 Task: Create a team Taskers with privacy Public and members softage.1@softage.net, softage.2@softage.net, softage.3@softage.net, softage.4@softage.net, softage.5@softage.net and assign admin to softage.1@softage.net
Action: Mouse moved to (965, 49)
Screenshot: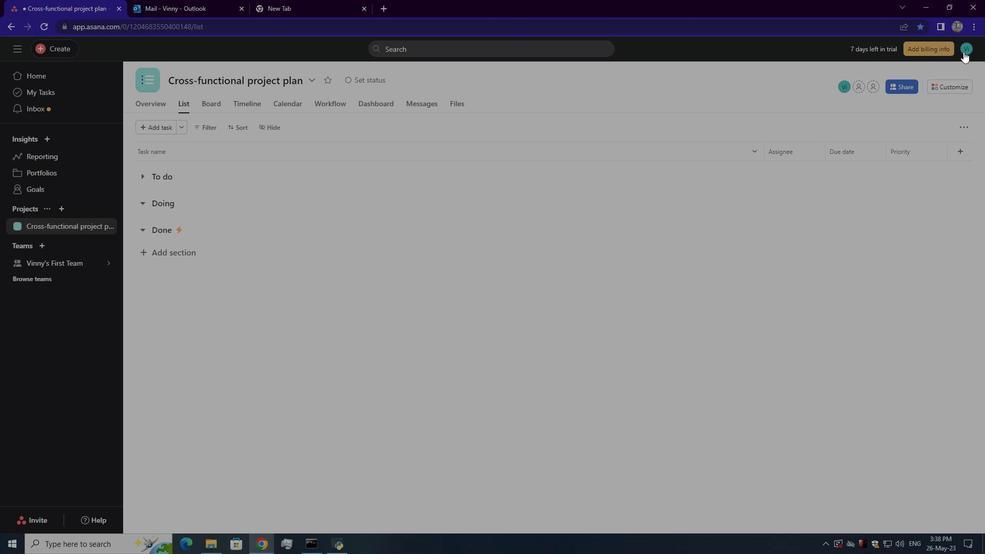 
Action: Mouse pressed left at (965, 49)
Screenshot: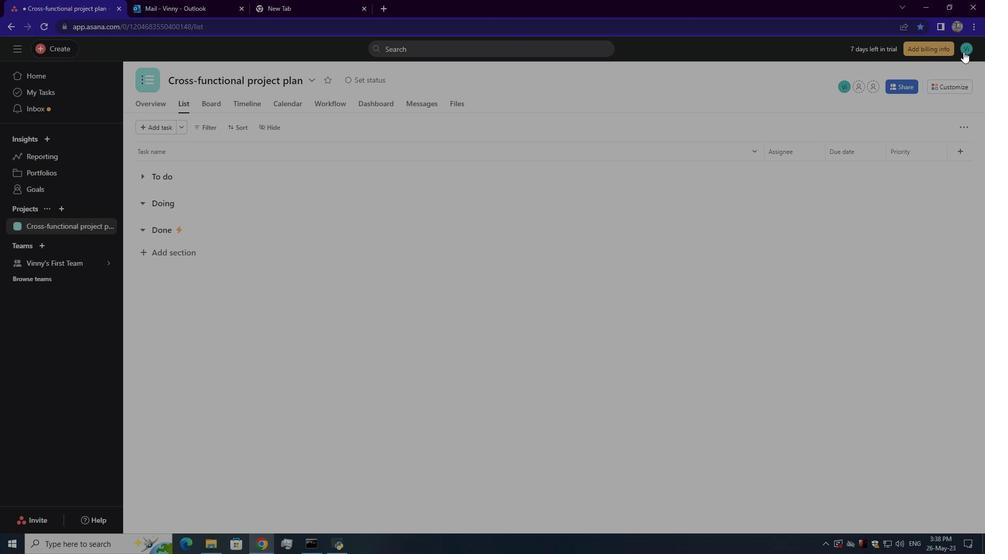
Action: Mouse moved to (779, 138)
Screenshot: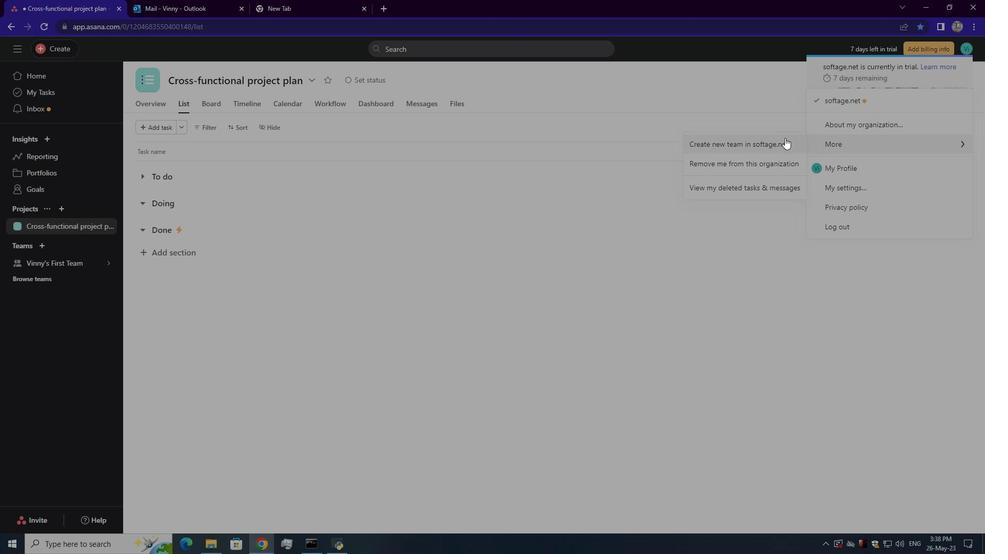 
Action: Mouse pressed left at (779, 138)
Screenshot: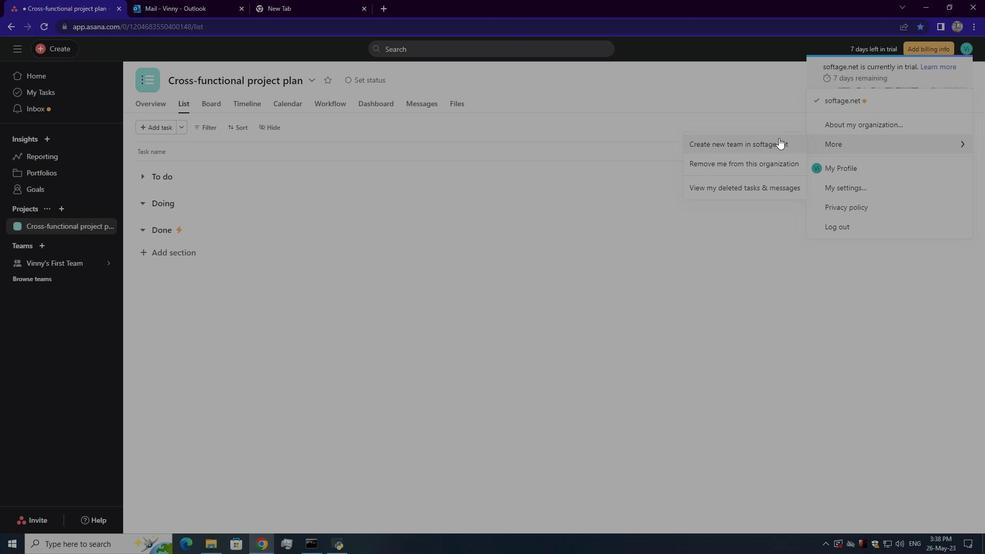 
Action: Mouse moved to (282, 148)
Screenshot: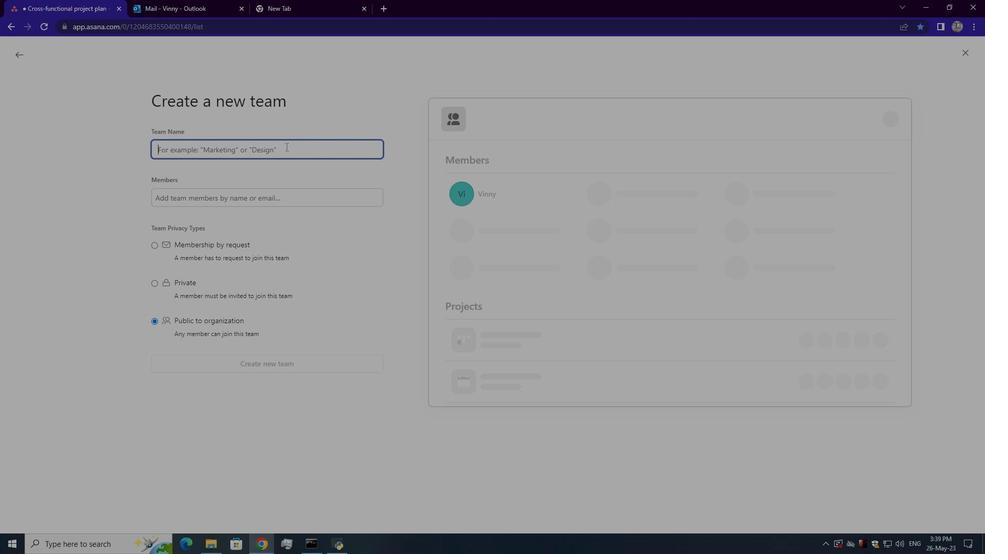 
Action: Mouse pressed left at (282, 148)
Screenshot: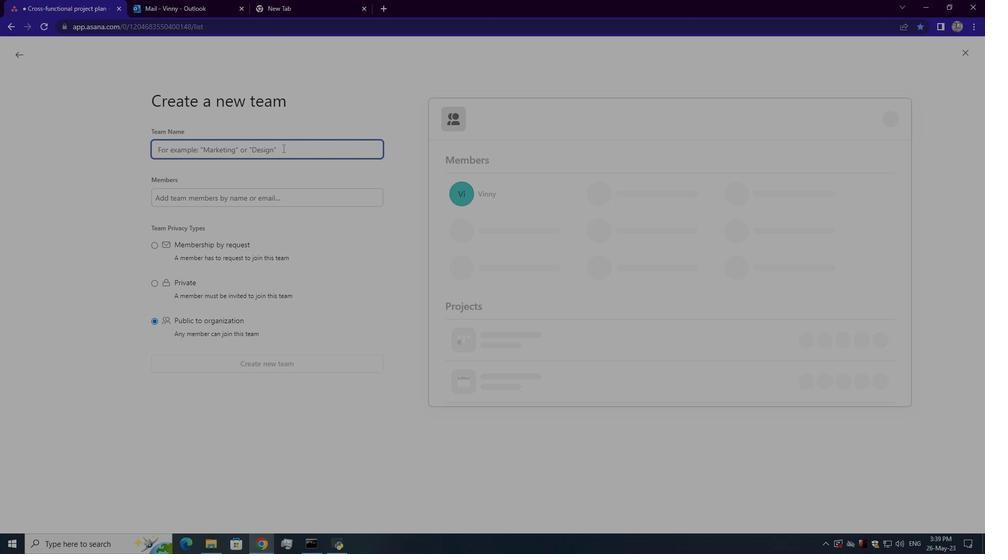 
Action: Key pressed <Key.shift><Key.shift><Key.shift><Key.shift><Key.shift><Key.shift>Taskers
Screenshot: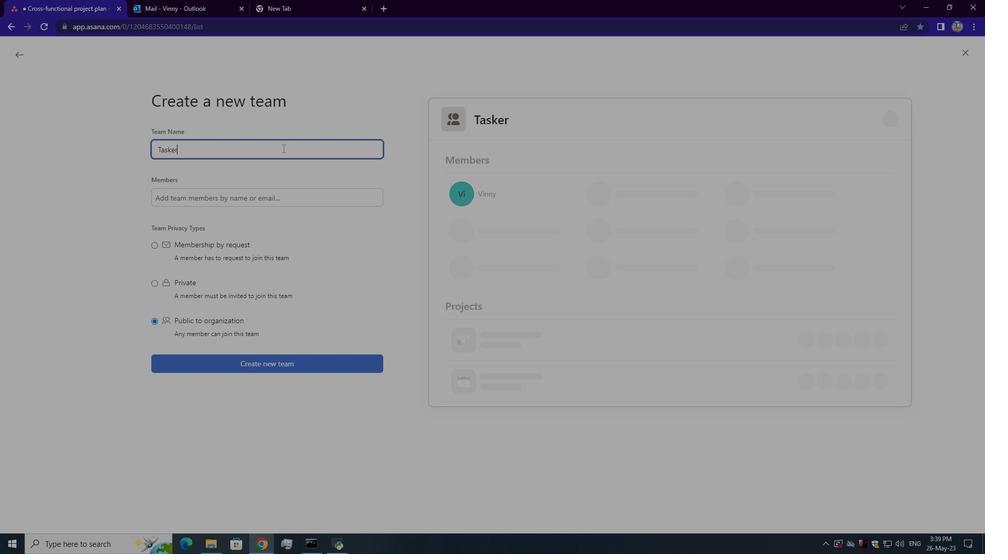 
Action: Mouse moved to (154, 330)
Screenshot: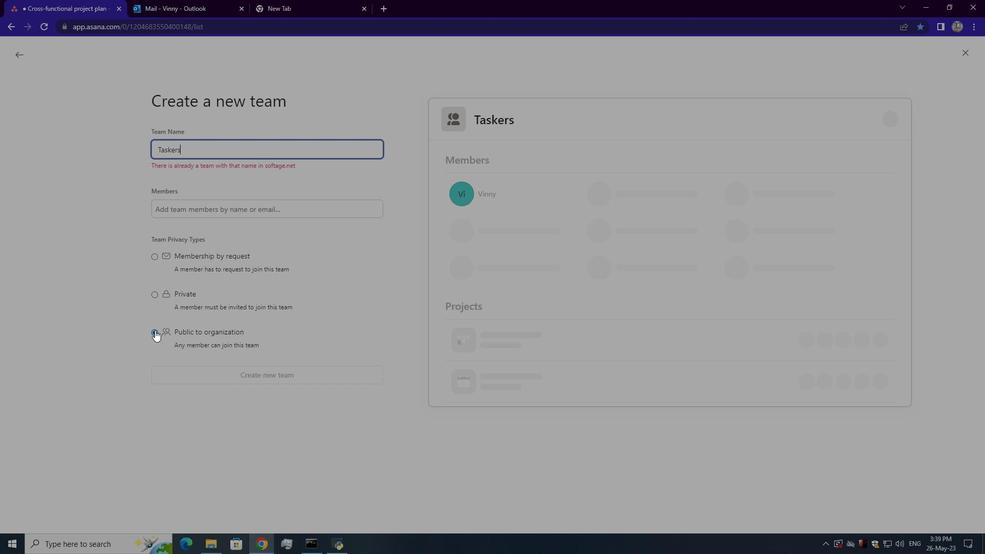 
Action: Mouse pressed left at (154, 330)
Screenshot: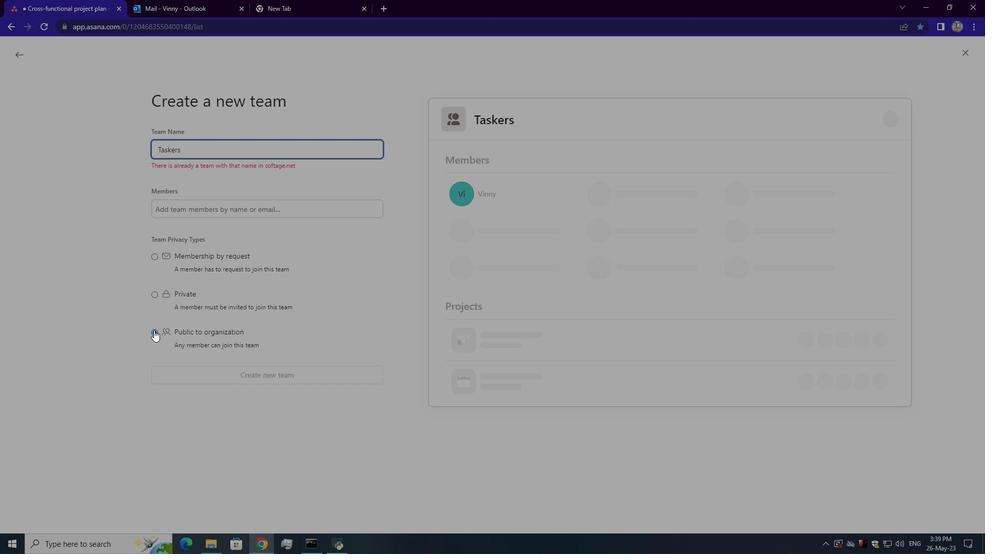 
Action: Mouse moved to (216, 206)
Screenshot: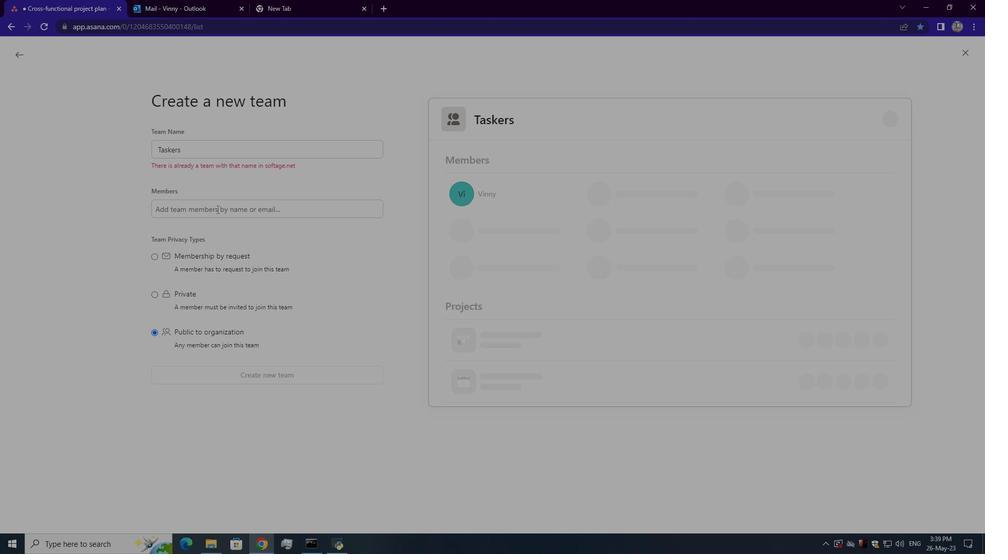 
Action: Mouse pressed left at (216, 206)
Screenshot: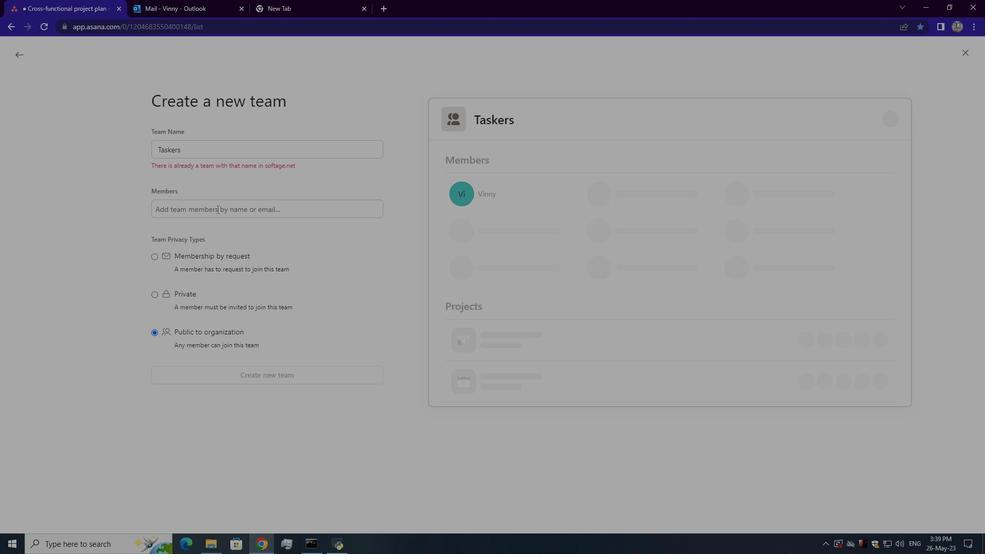 
Action: Key pressed <Key.shift>Softage.1<Key.shift>@softage.m<Key.backspace>net<Key.enter>softage.2<Key.shift>@gmai<Key.backspace><Key.backspace><Key.backspace><Key.backspace>softage.net<Key.enter>softage.3<Key.shift>@softage.net
Screenshot: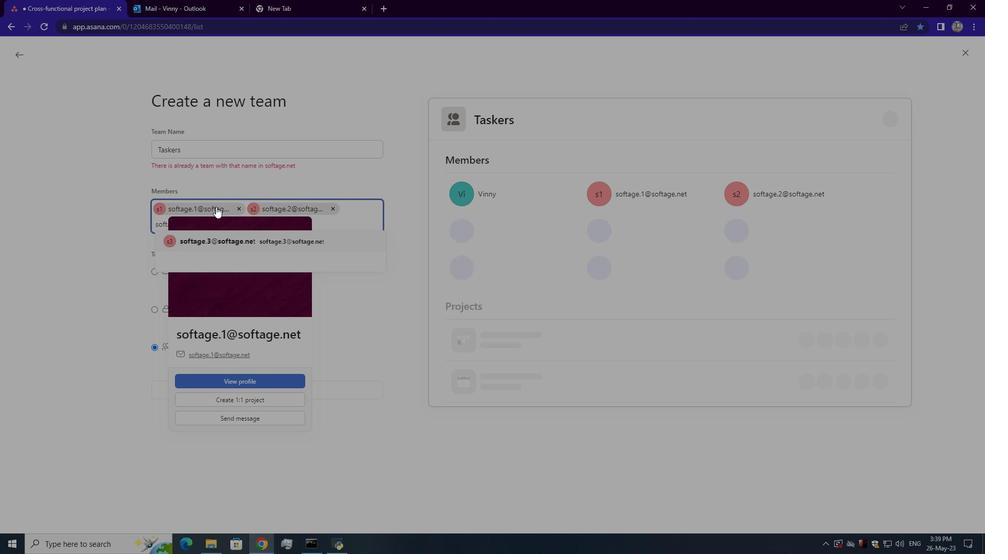 
Action: Mouse moved to (17, 248)
Screenshot: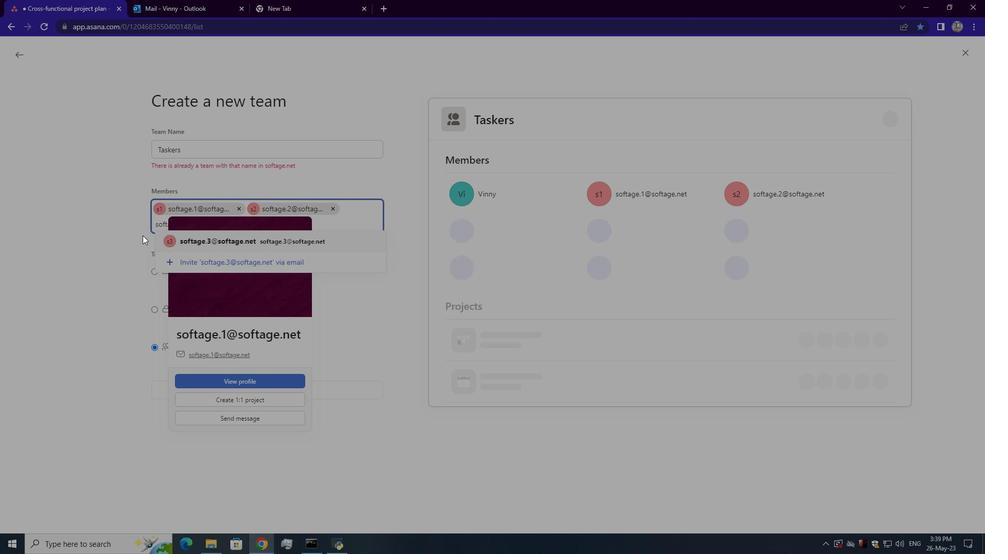 
Action: Key pressed <Key.enter>sift=<Key.backspace><Key.backspace><Key.backspace>=<Key.backspace><Key.backspace>oftage.5<Key.backspace>4<Key.shift>@softage.net<Key.enter>softage.5<Key.shift>@g<Key.backspace>so<Key.backspace>f<Key.backspace>oftage.m<Key.backspace>net<Key.enter>
Screenshot: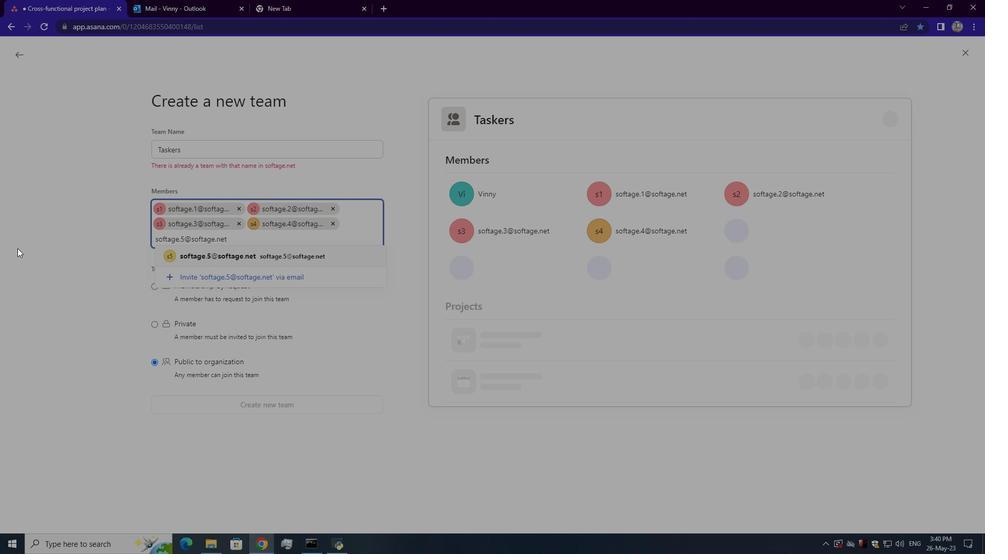 
Action: Mouse moved to (93, 291)
Screenshot: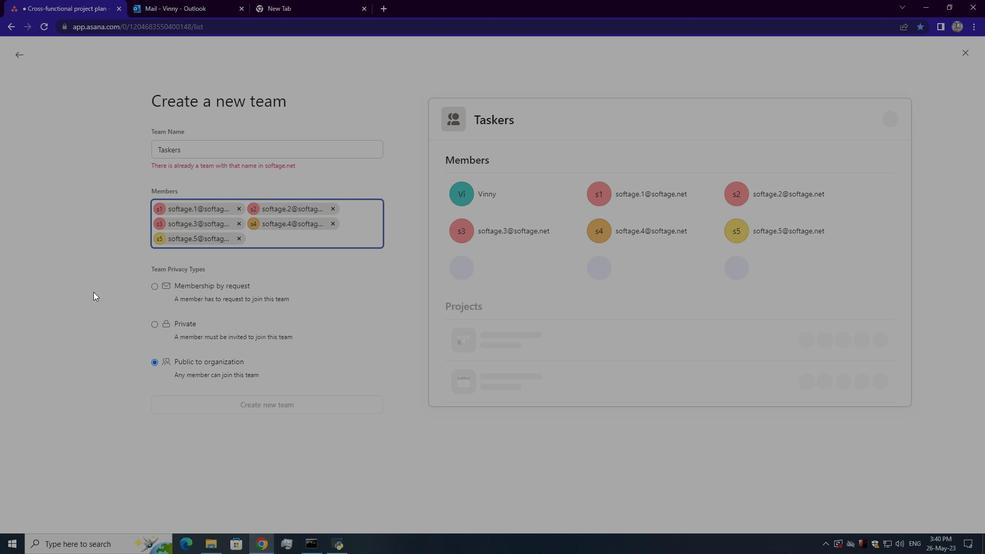 
Action: Mouse pressed left at (93, 291)
Screenshot: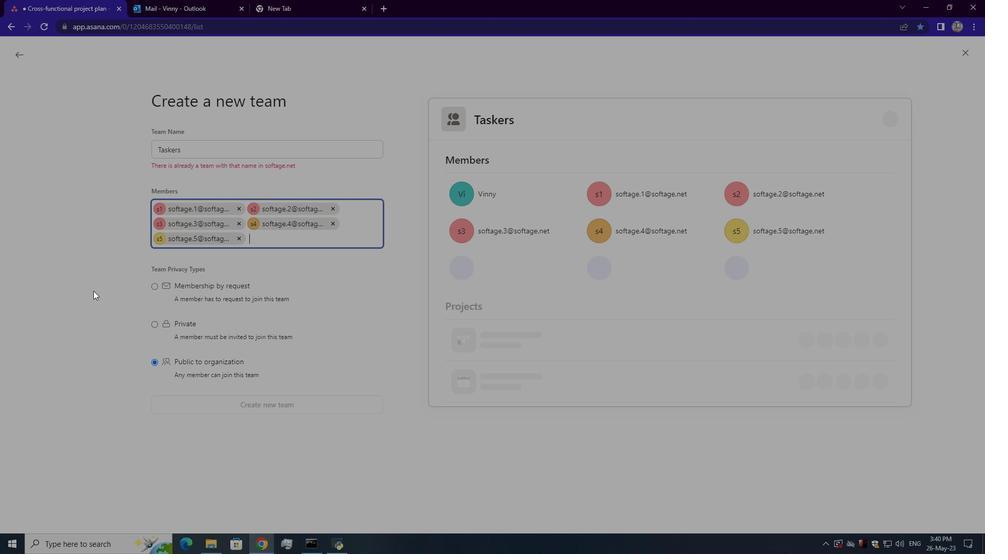
Action: Mouse moved to (200, 147)
Screenshot: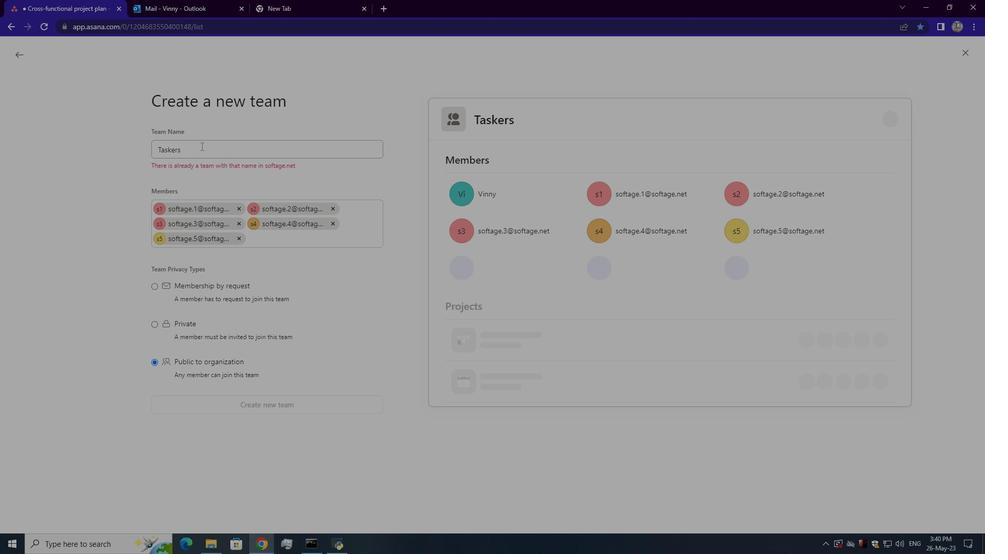 
Action: Mouse pressed left at (200, 147)
Screenshot: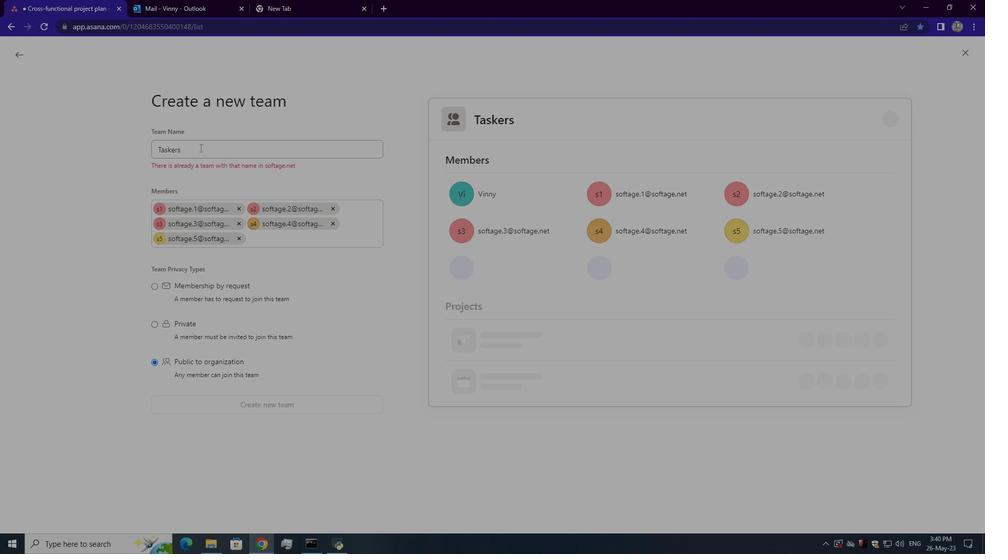 
Action: Key pressed 0
Screenshot: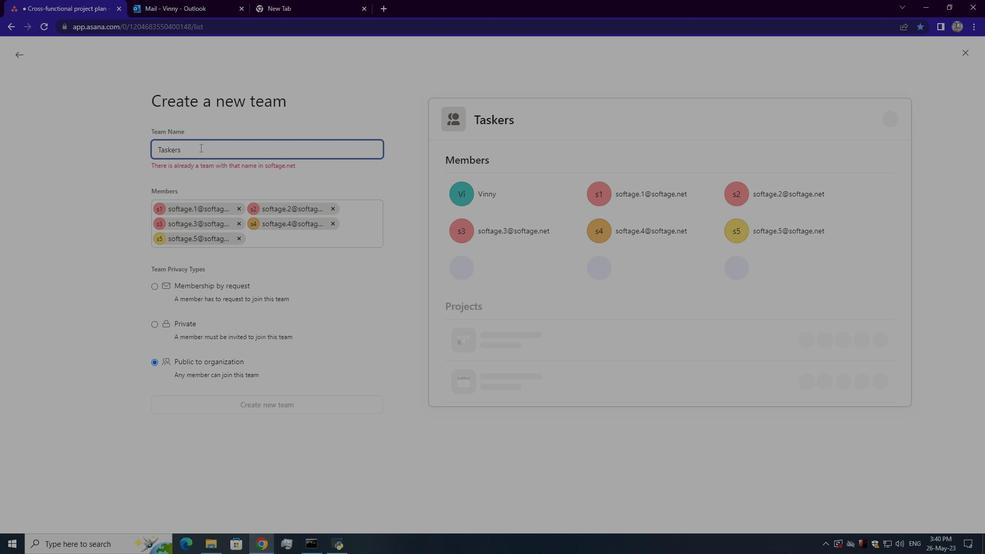 
Action: Mouse moved to (268, 396)
Screenshot: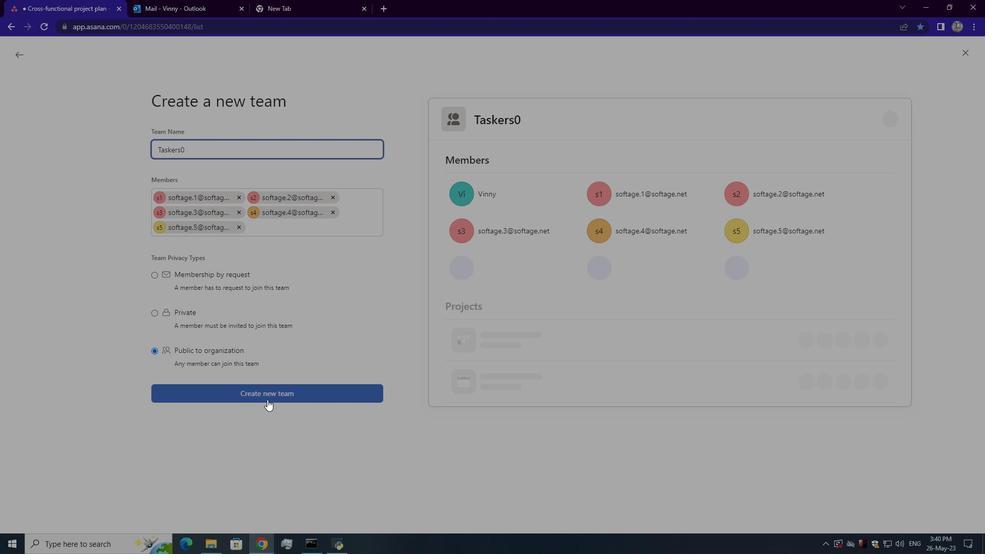 
Action: Mouse pressed left at (268, 396)
Screenshot: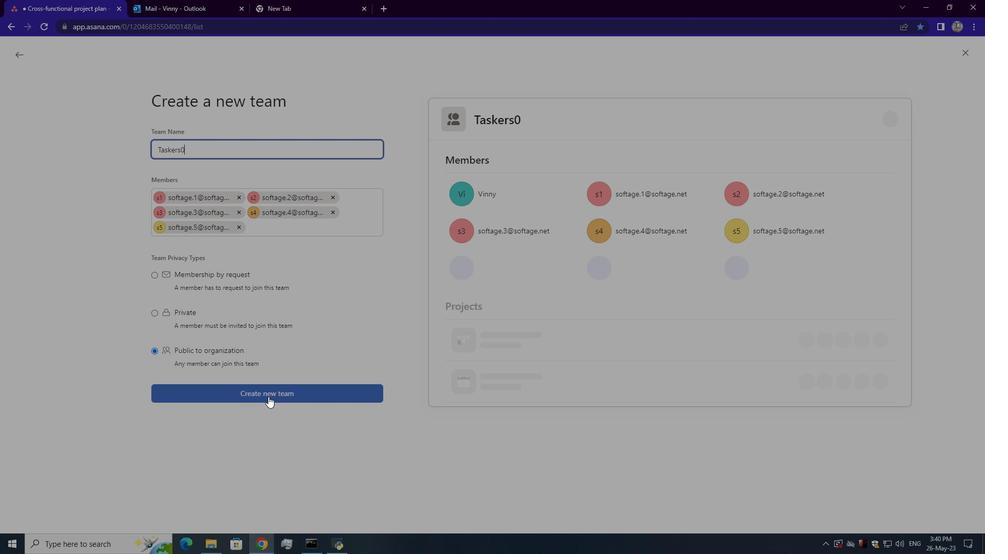 
Action: Mouse moved to (932, 77)
Screenshot: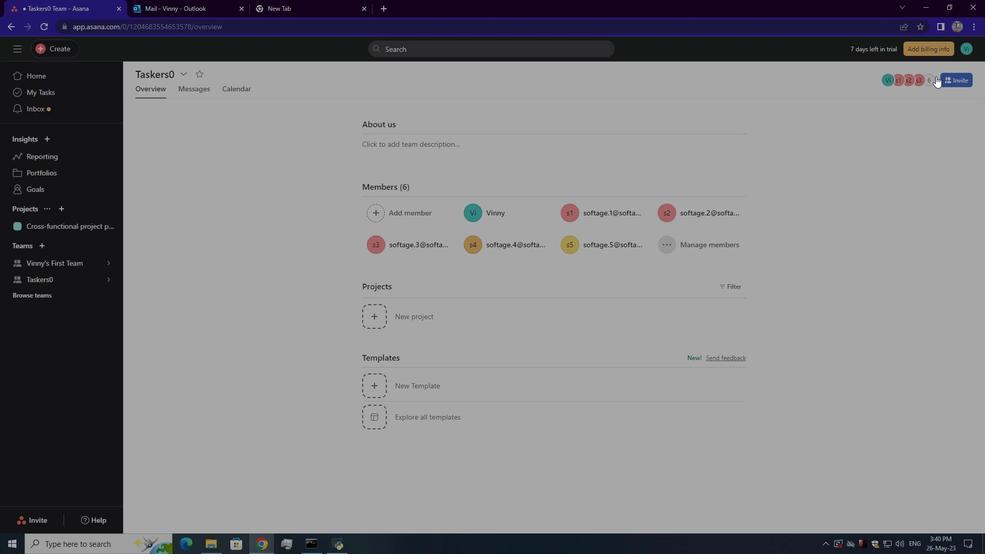 
Action: Mouse pressed left at (932, 77)
Screenshot: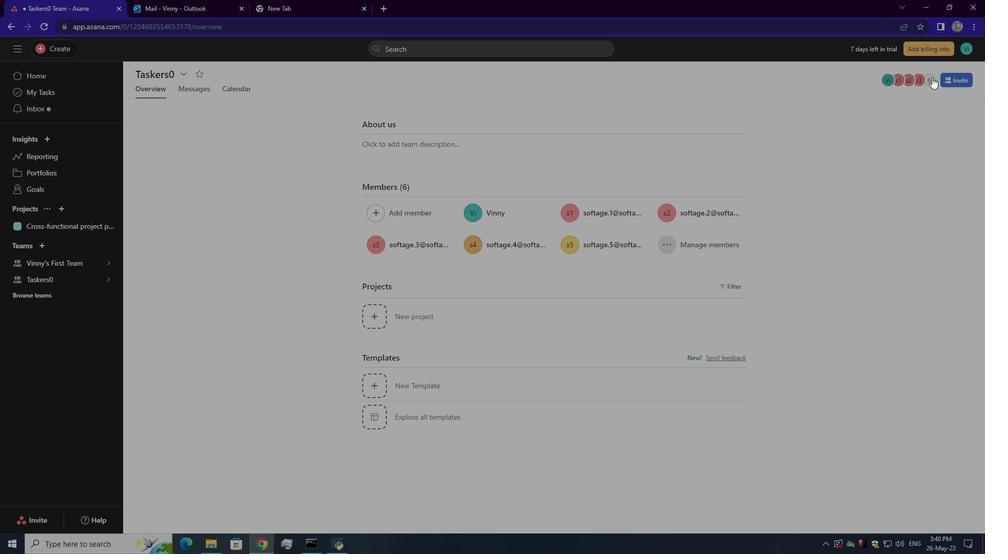 
Action: Mouse moved to (412, 230)
Screenshot: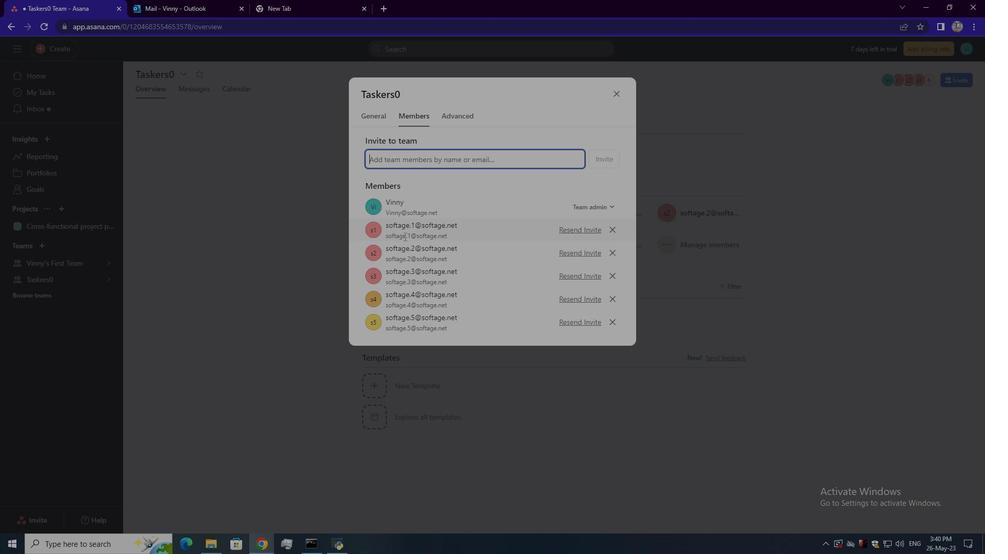 
Action: Mouse pressed left at (412, 230)
Screenshot: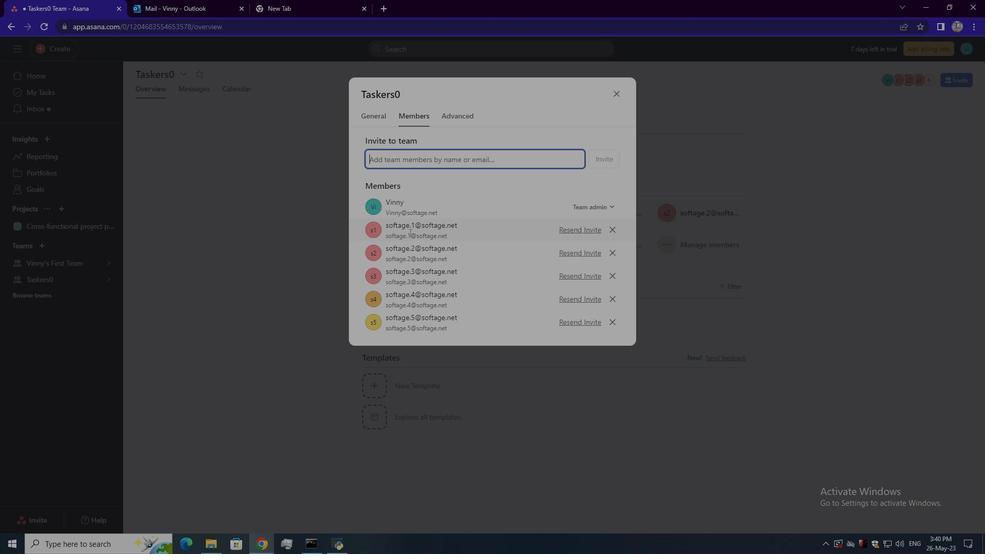 
Action: Mouse moved to (429, 229)
Screenshot: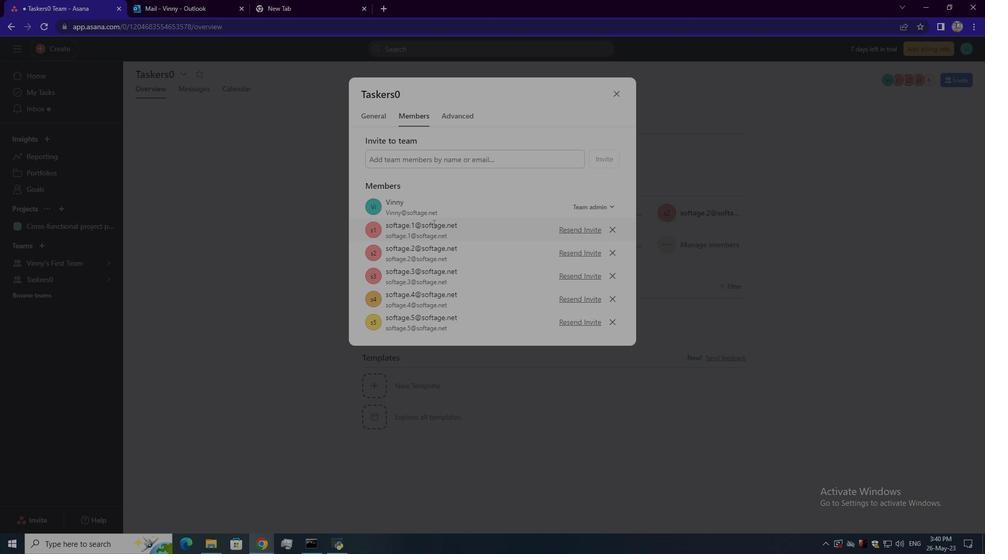 
Action: Mouse pressed left at (429, 229)
Screenshot: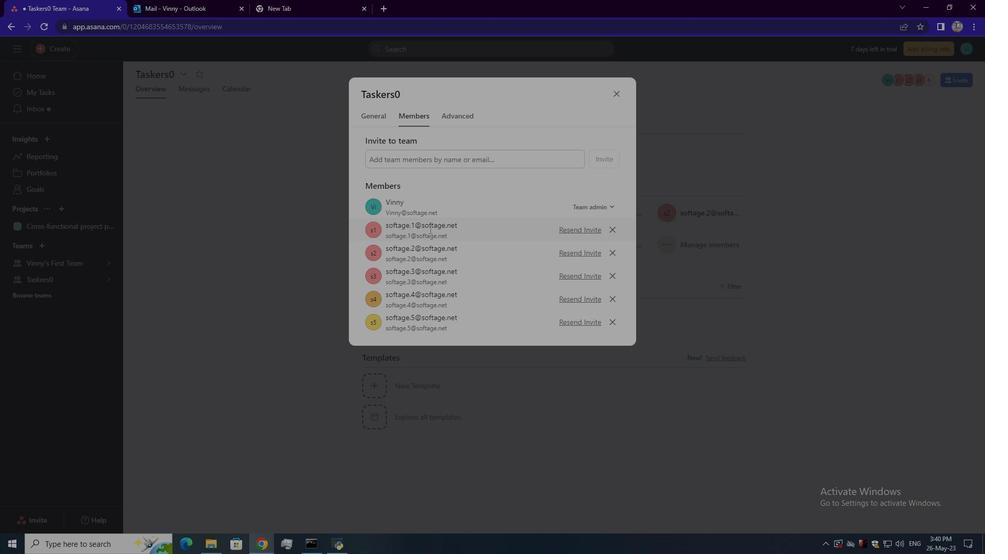 
Action: Mouse moved to (618, 95)
Screenshot: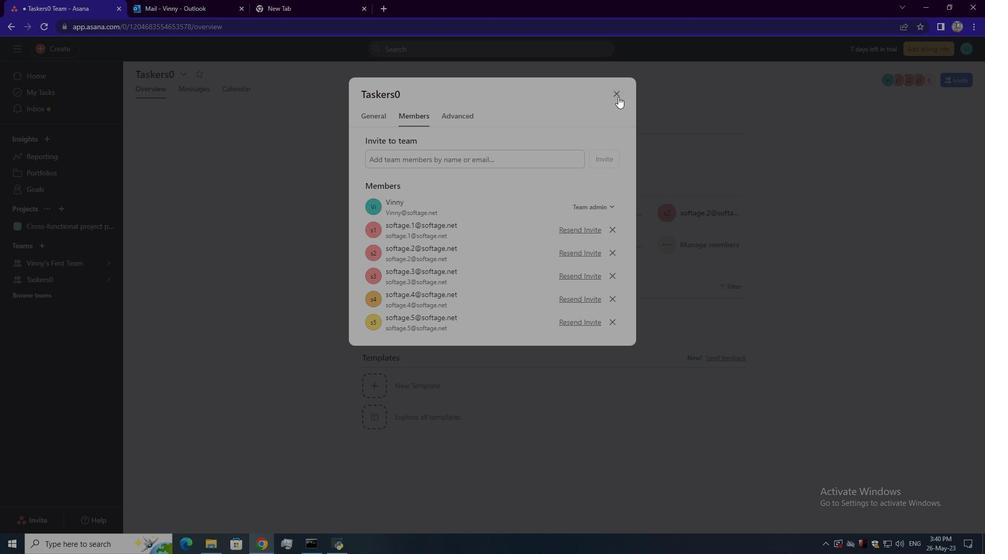 
Action: Mouse pressed left at (618, 95)
Screenshot: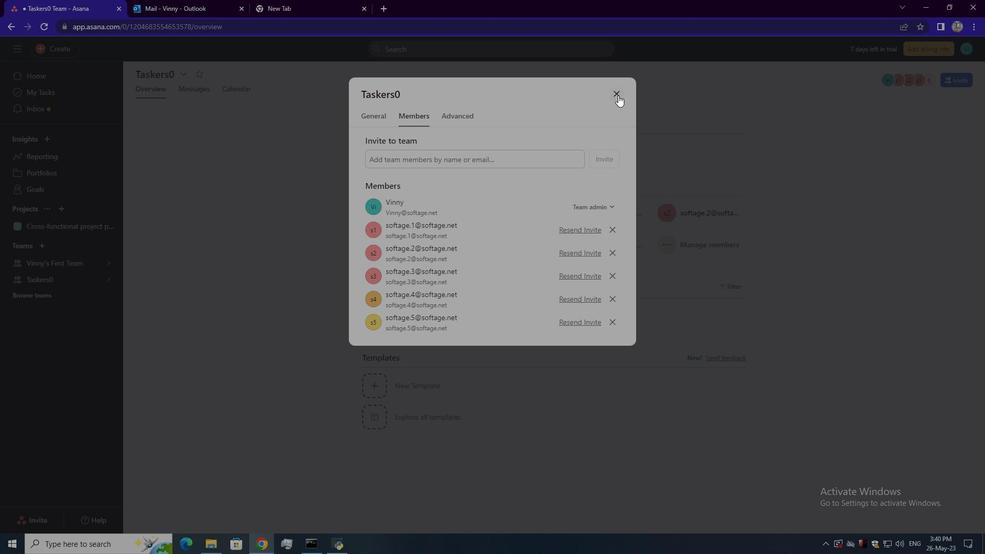 
Action: Mouse moved to (619, 169)
Screenshot: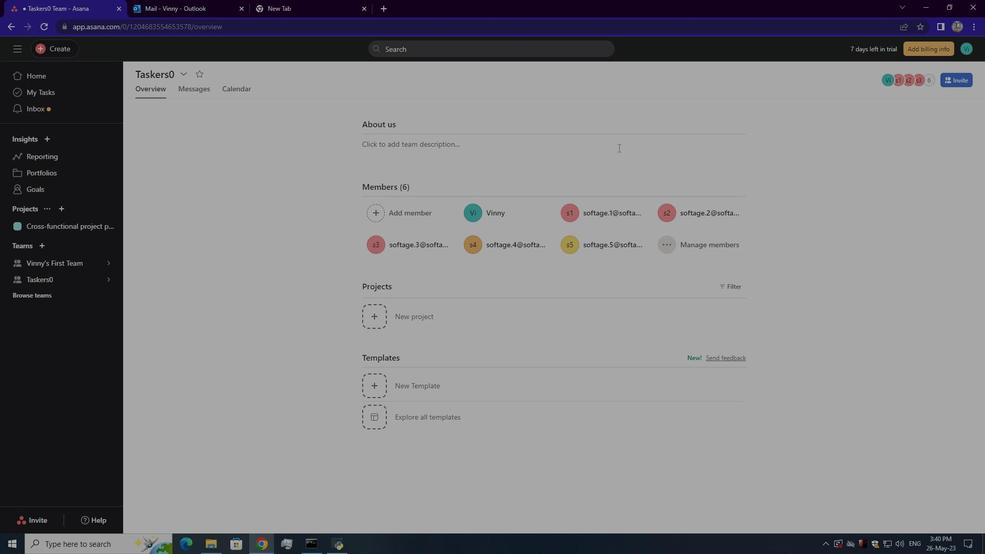 
